 Task: Show 50 items per page.
Action: Mouse moved to (963, 180)
Screenshot: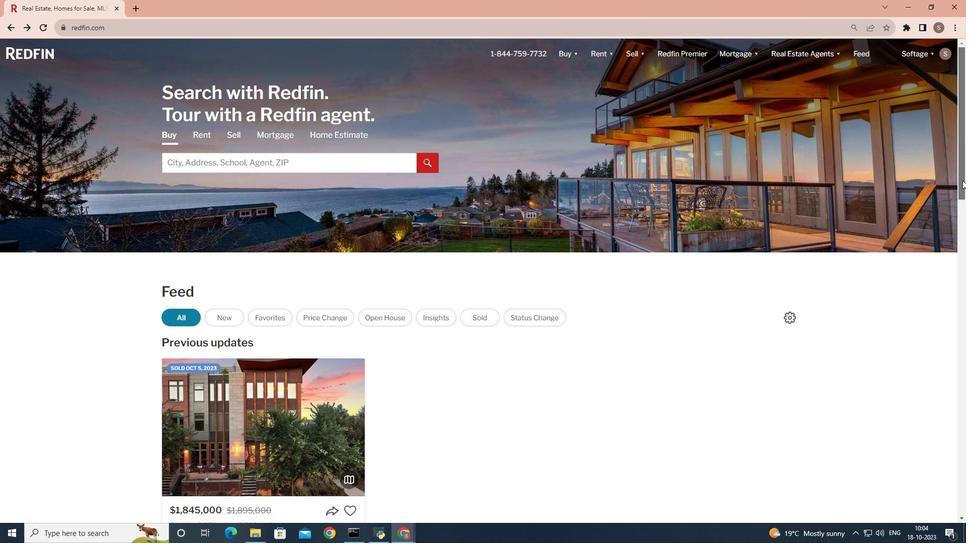 
Action: Mouse pressed left at (963, 180)
Screenshot: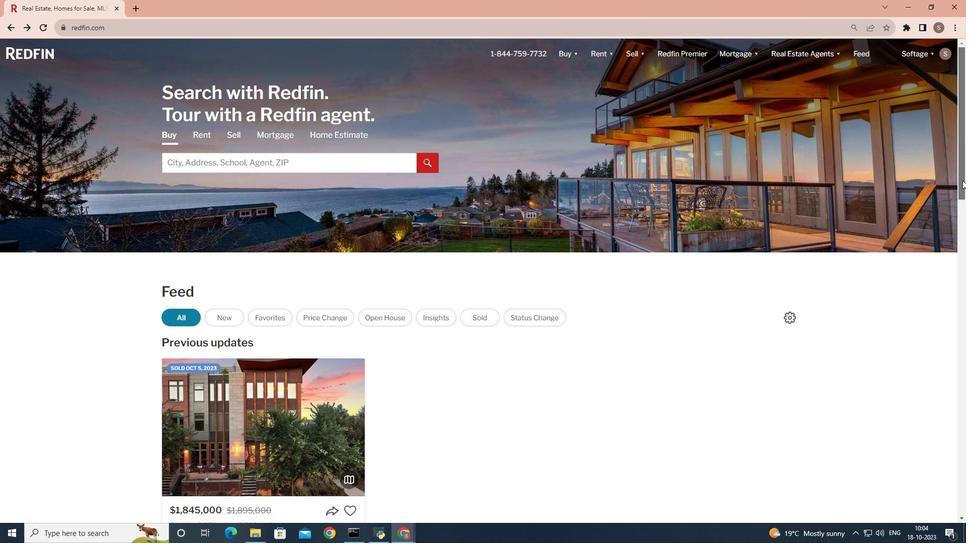 
Action: Mouse moved to (278, 402)
Screenshot: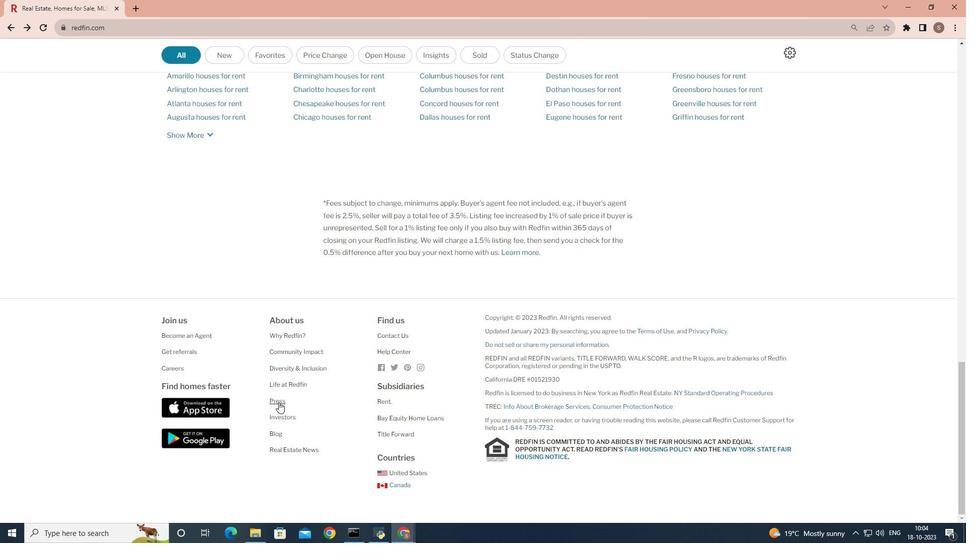 
Action: Mouse pressed left at (278, 402)
Screenshot: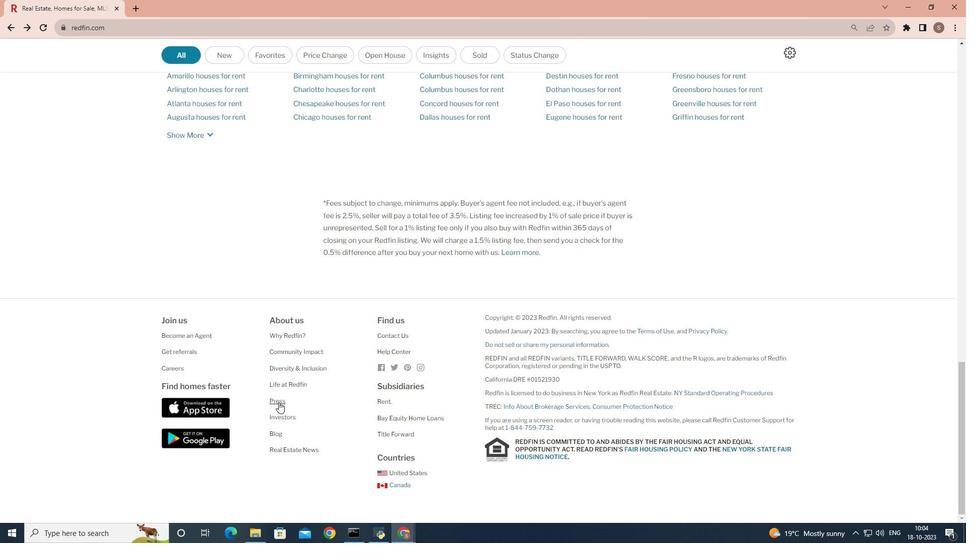 
Action: Mouse moved to (715, 443)
Screenshot: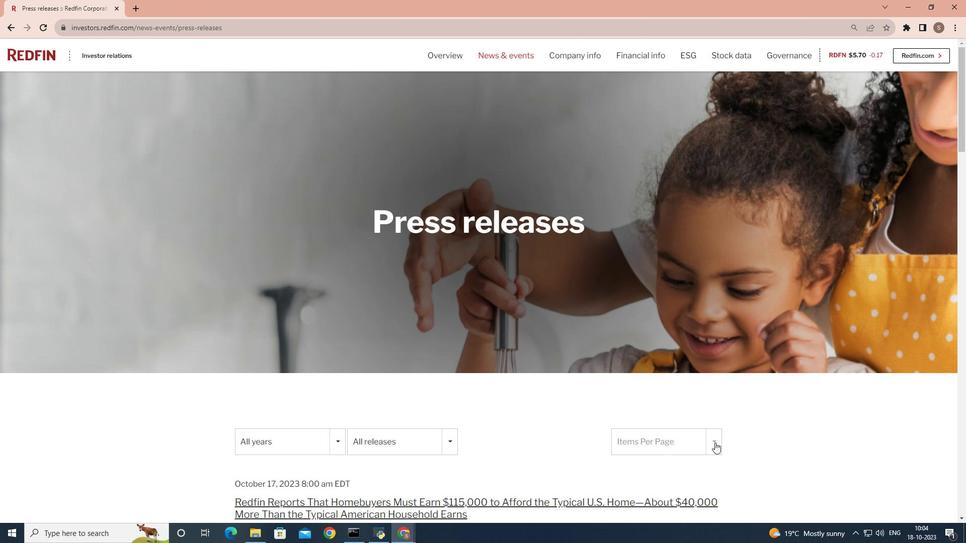 
Action: Mouse pressed left at (715, 443)
Screenshot: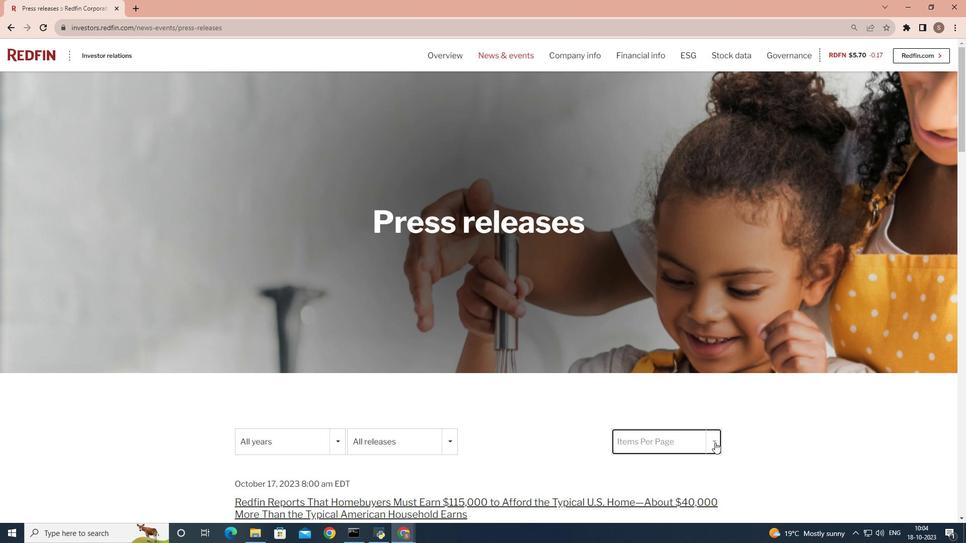 
Action: Mouse moved to (692, 384)
Screenshot: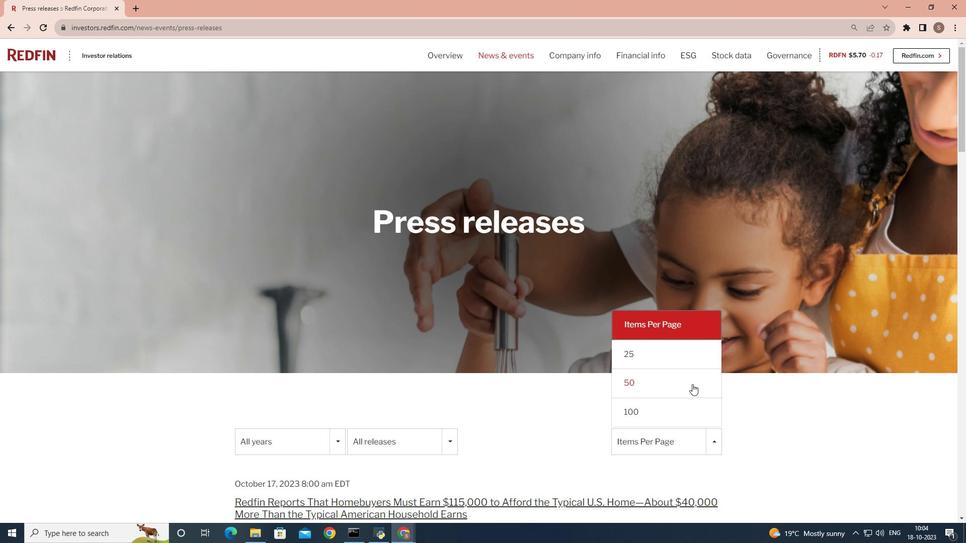 
Action: Mouse pressed left at (692, 384)
Screenshot: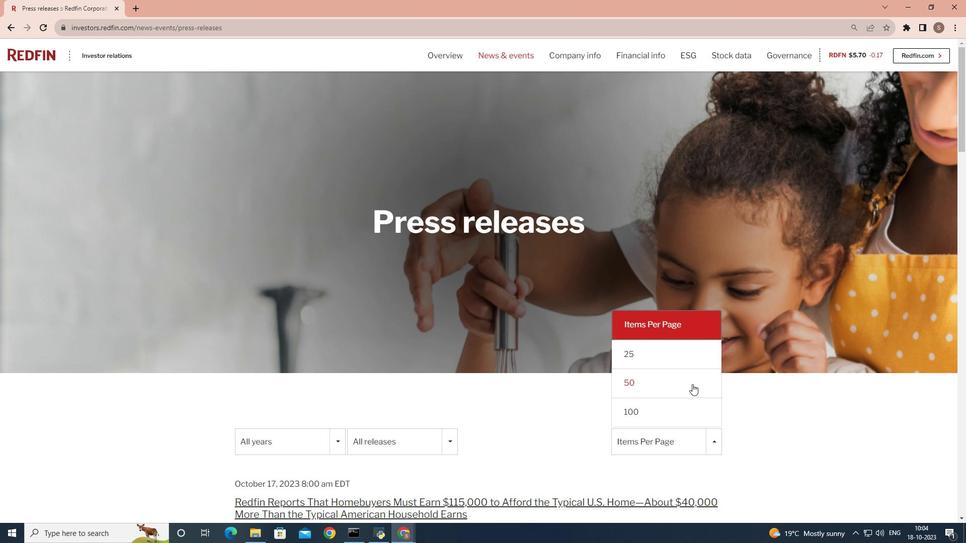
